 Task: Create List Brand Identity Management Best Practices in Board Event Planning to Workspace Influencer Marketing Agencies.. Create List Brand Identity Management Tips in Board Content Marketing Asset Creation and Optimization to Workspace Influencer Marketing Agencies.. Create List Brand Identity Management Techniques in Board Diversity and Inclusion Employee Resource Group Recruitment and Onboarding Program Development and Execution to Workspace Influencer Marketing Agencies.
Action: Mouse moved to (402, 148)
Screenshot: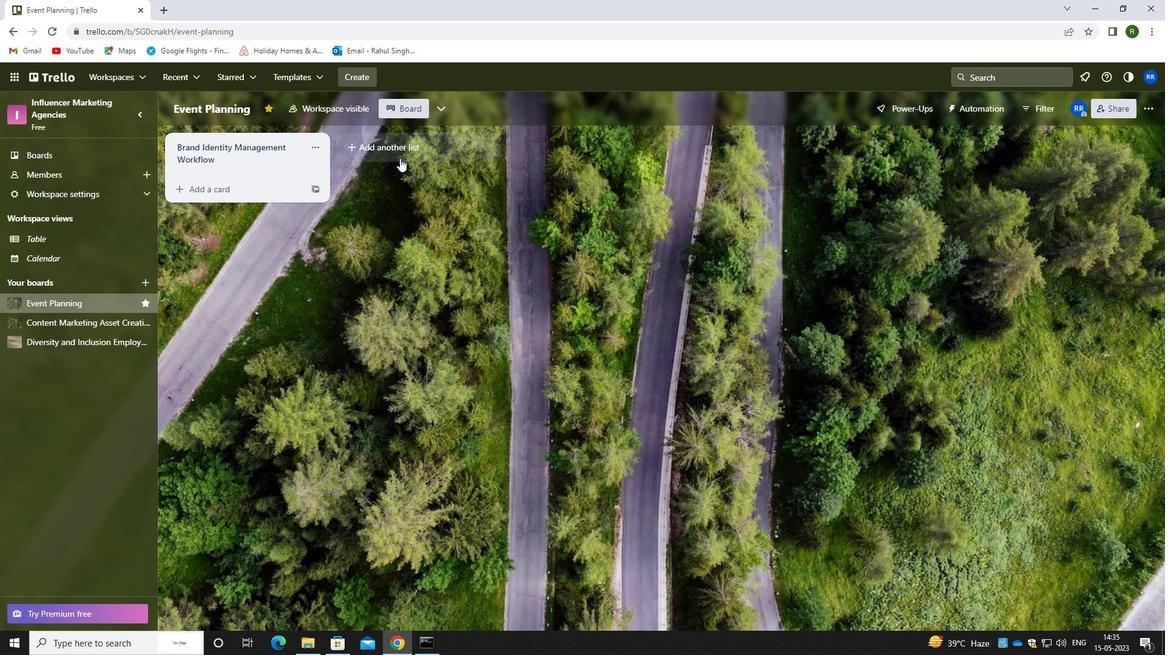 
Action: Mouse pressed left at (402, 148)
Screenshot: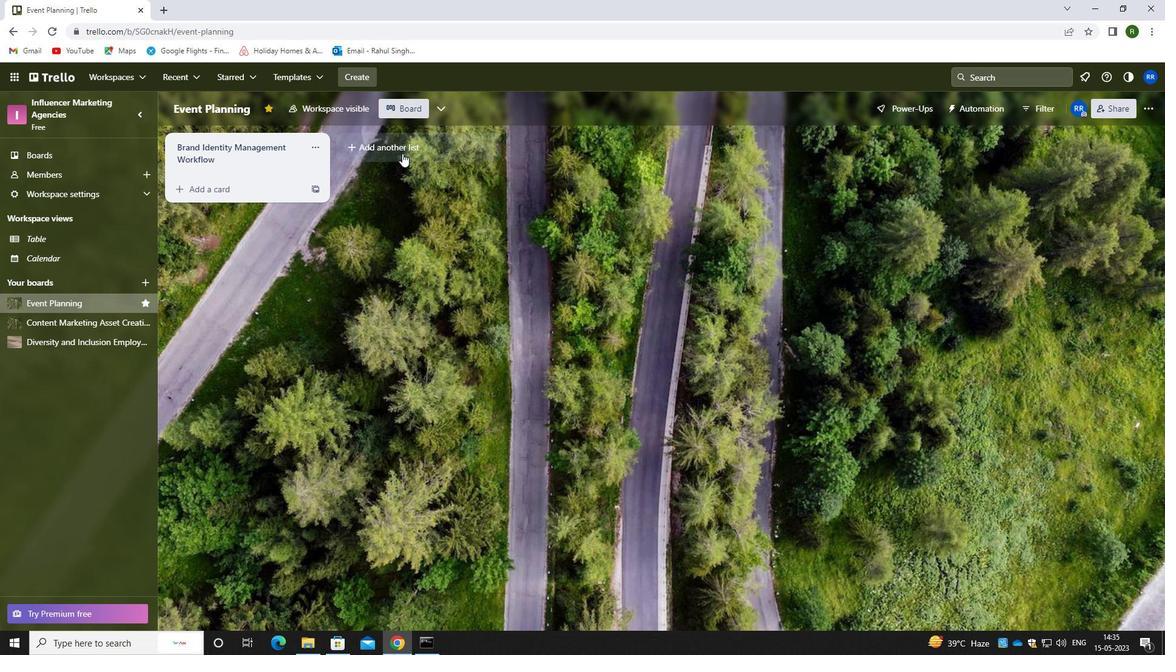 
Action: Mouse moved to (394, 148)
Screenshot: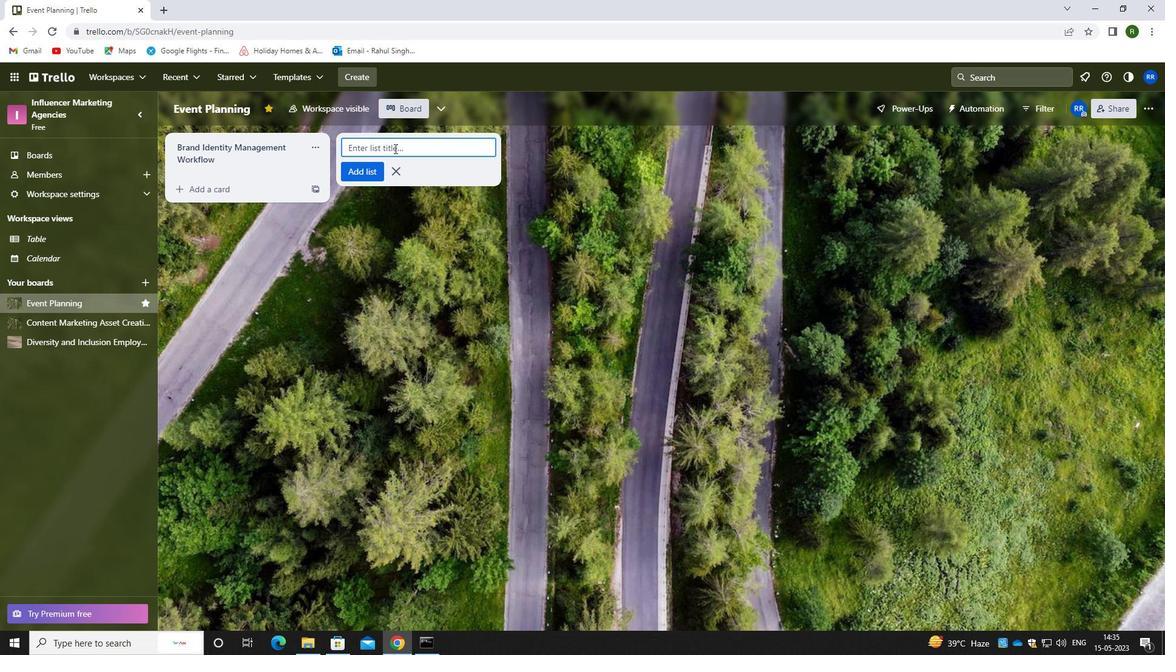 
Action: Key pressed <Key.caps_lock>b<Key.caps_lock>rand<Key.space><Key.caps_lock>I<Key.caps_lock>dentity<Key.space><Key.caps_lock>M<Key.caps_lock>anagement<Key.space><Key.caps_lock>b<Key.caps_lock>est<Key.space><Key.caps_lock>p<Key.caps_lock>ractic3es<Key.backspace><Key.backspace><Key.backspace>i<Key.backspace>es
Screenshot: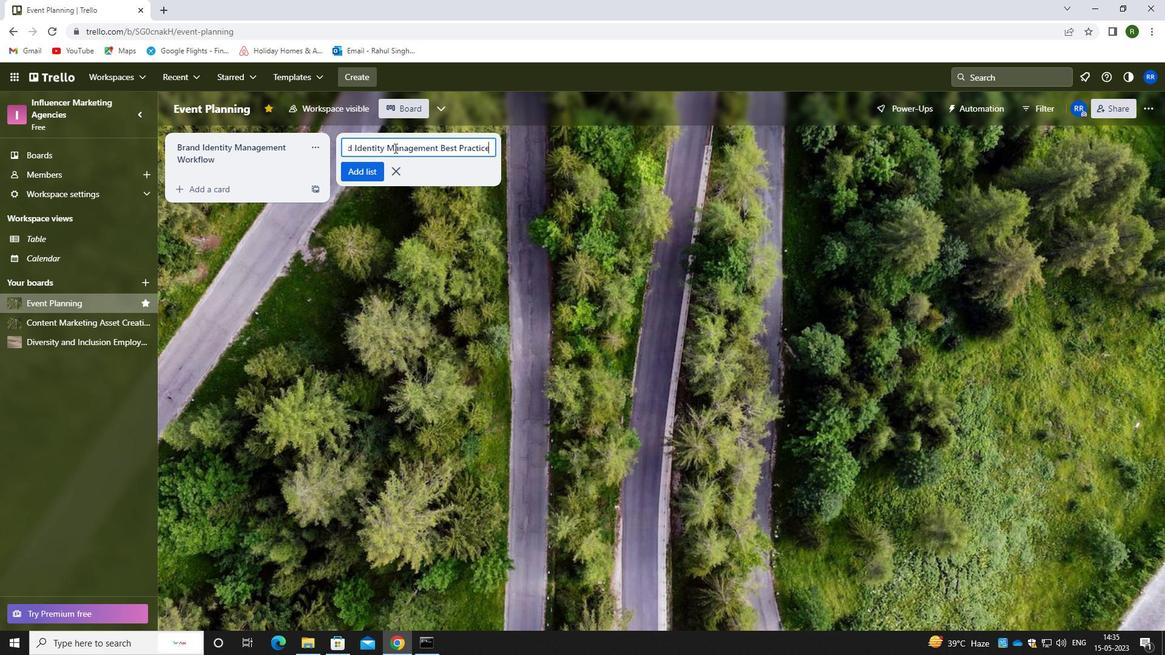 
Action: Mouse moved to (365, 179)
Screenshot: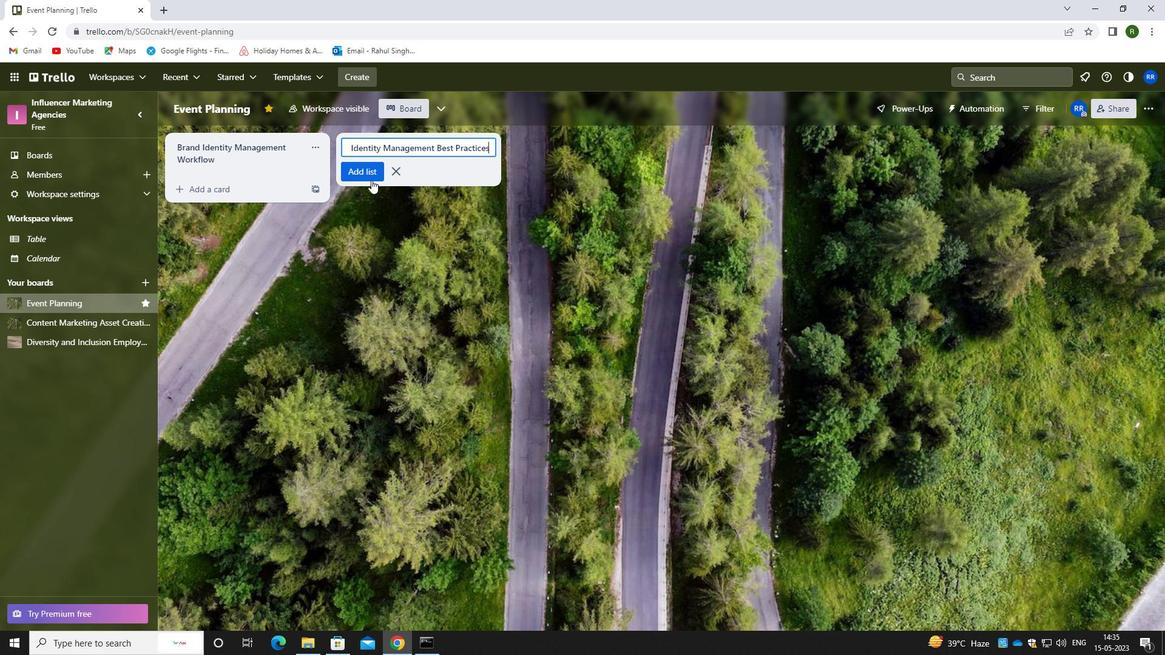 
Action: Mouse pressed left at (365, 179)
Screenshot: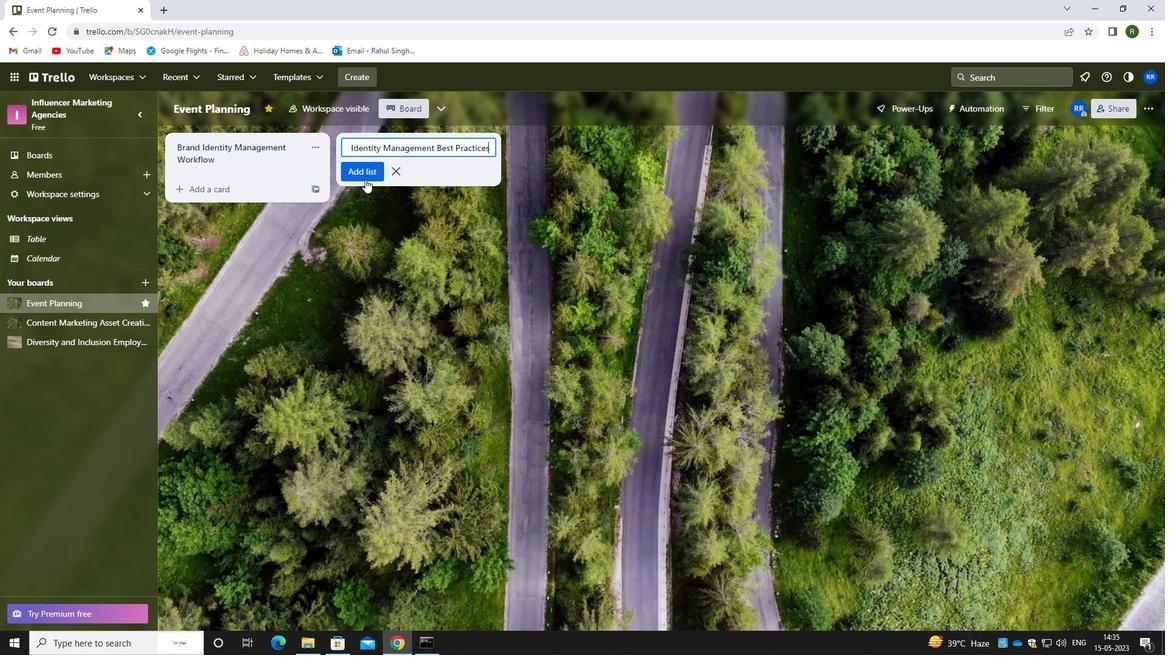 
Action: Mouse moved to (81, 330)
Screenshot: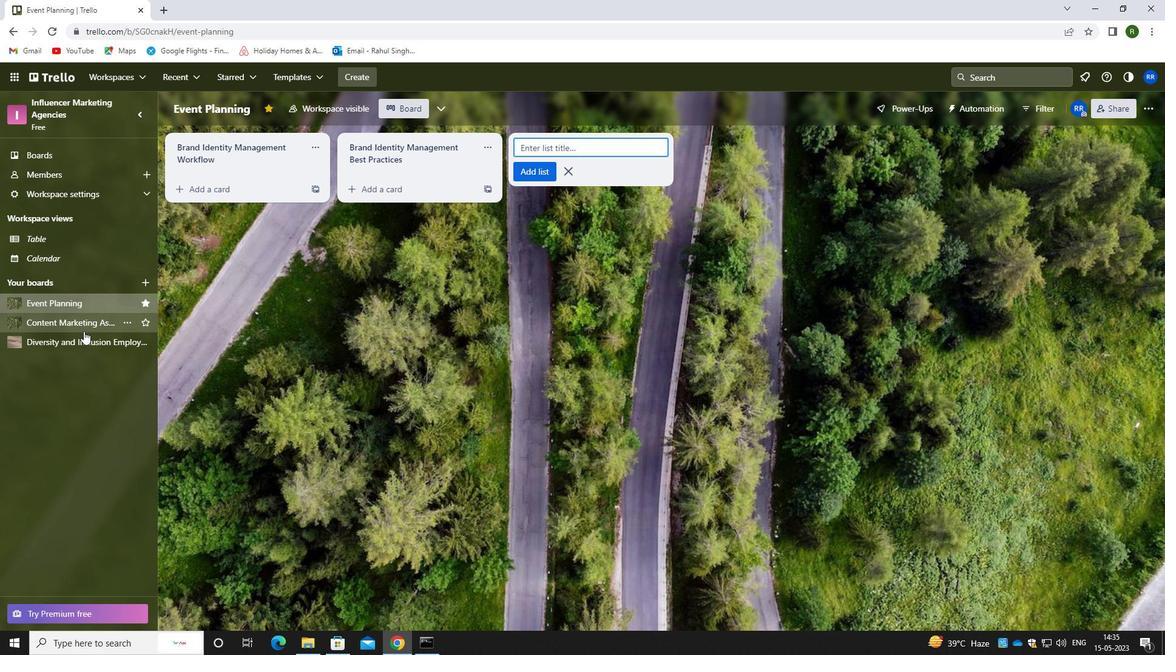 
Action: Mouse pressed left at (81, 330)
Screenshot: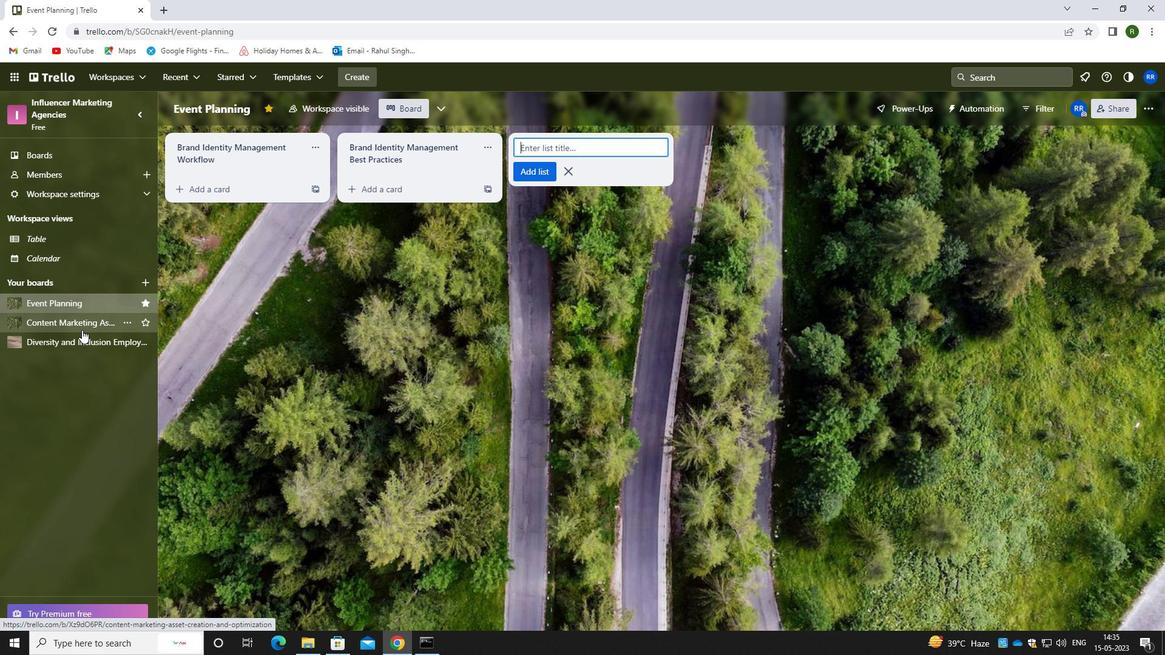 
Action: Mouse moved to (426, 144)
Screenshot: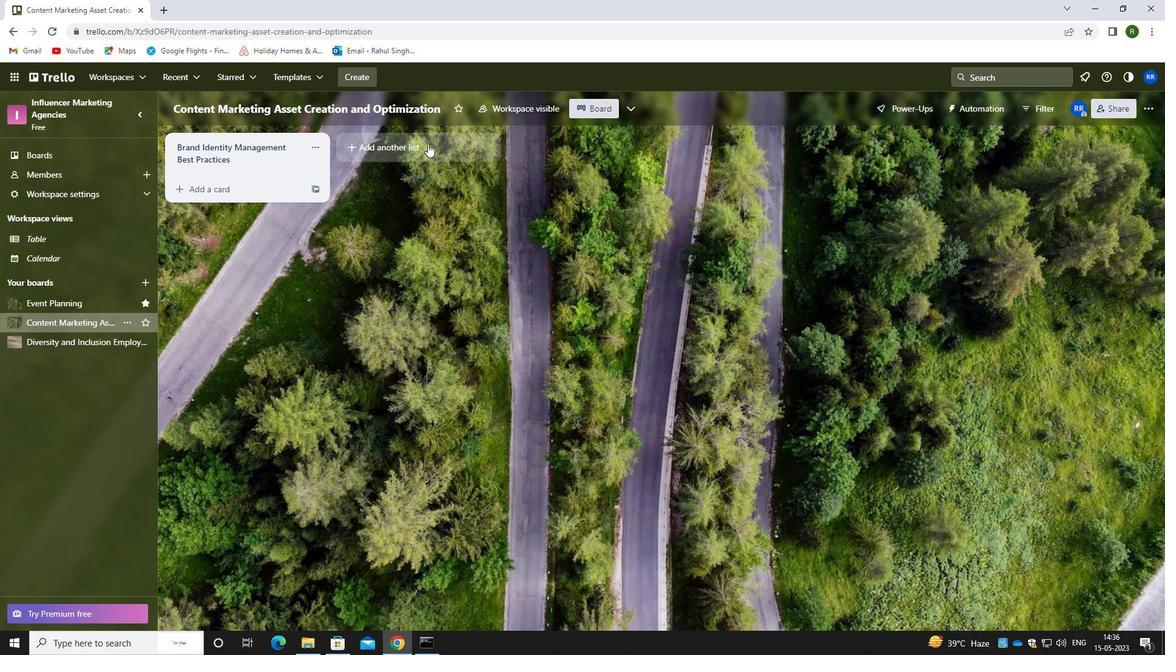 
Action: Mouse pressed left at (426, 144)
Screenshot: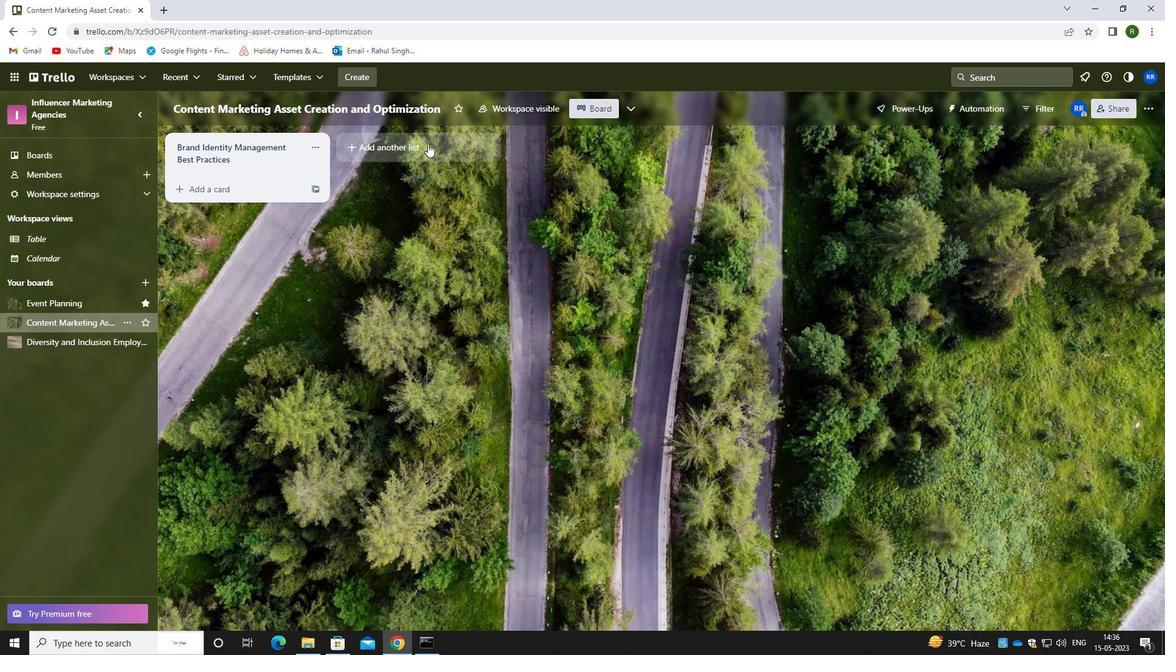 
Action: Mouse moved to (380, 153)
Screenshot: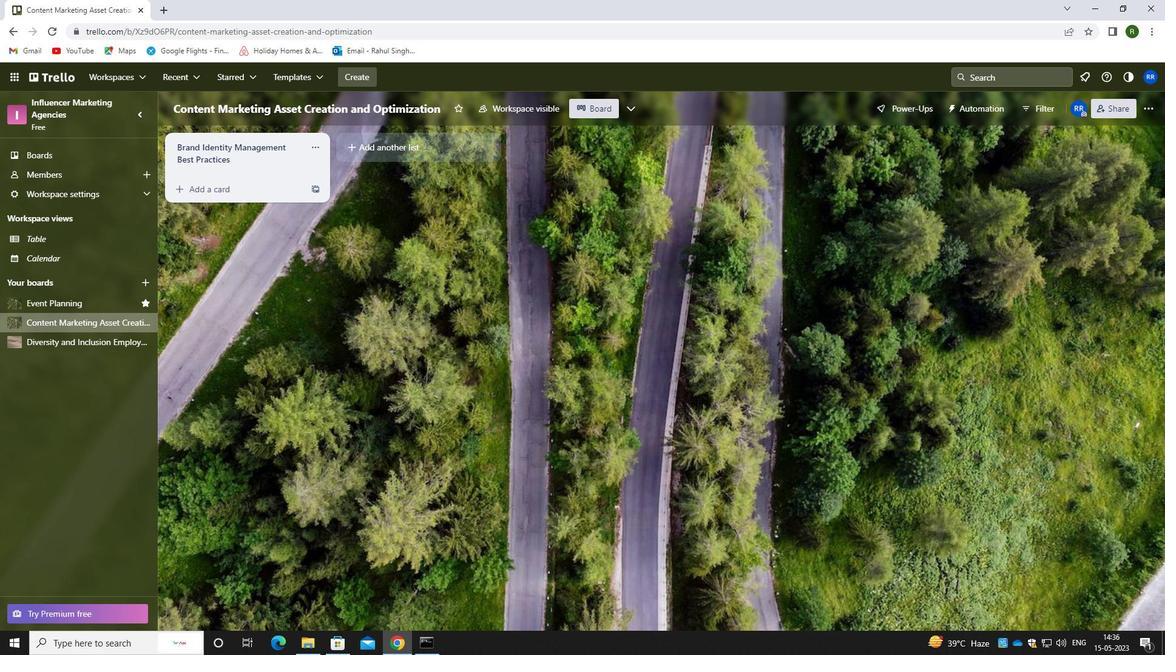 
Action: Key pressed <Key.caps_lock>b<Key.caps_lock>rand<Key.space><Key.caps_lock>i<Key.caps_lock>dentity<Key.space><Key.caps_lock>m<Key.caps_lock>anagement<Key.space><Key.caps_lock>t<Key.caps_lock>ips
Screenshot: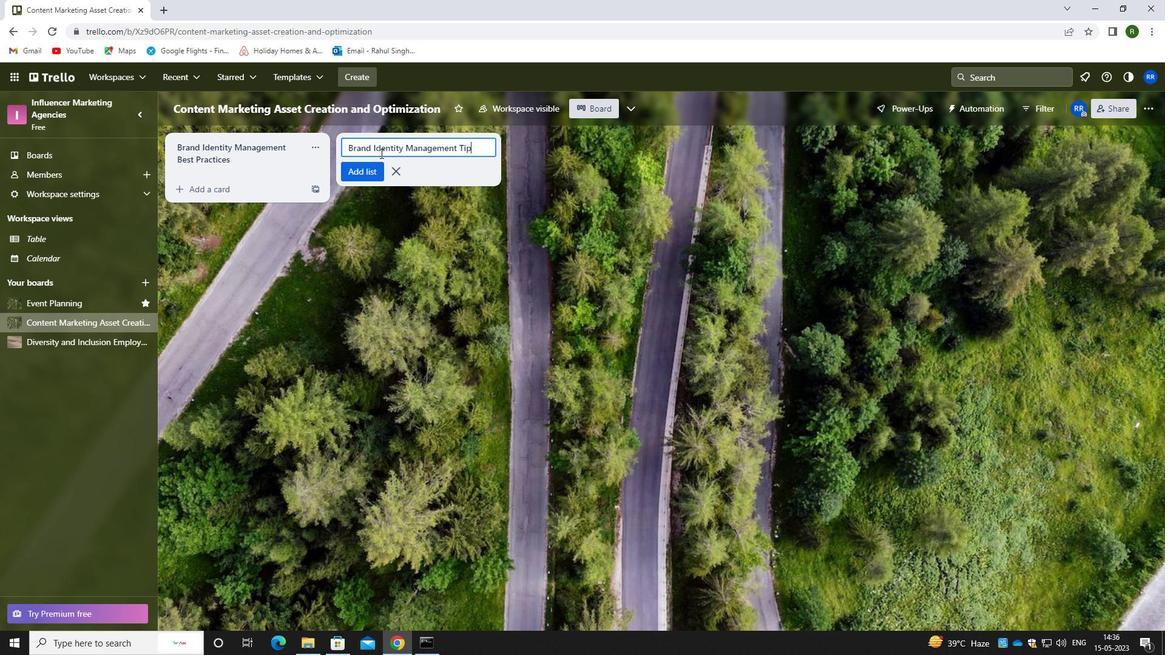 
Action: Mouse moved to (359, 174)
Screenshot: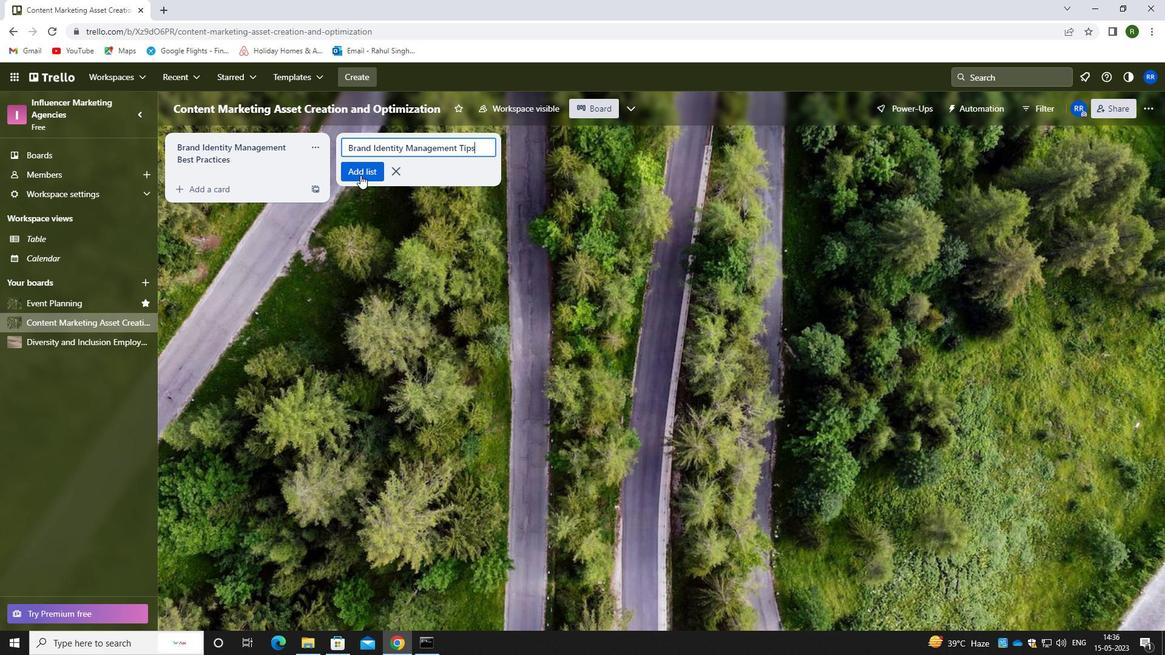 
Action: Mouse pressed left at (359, 174)
Screenshot: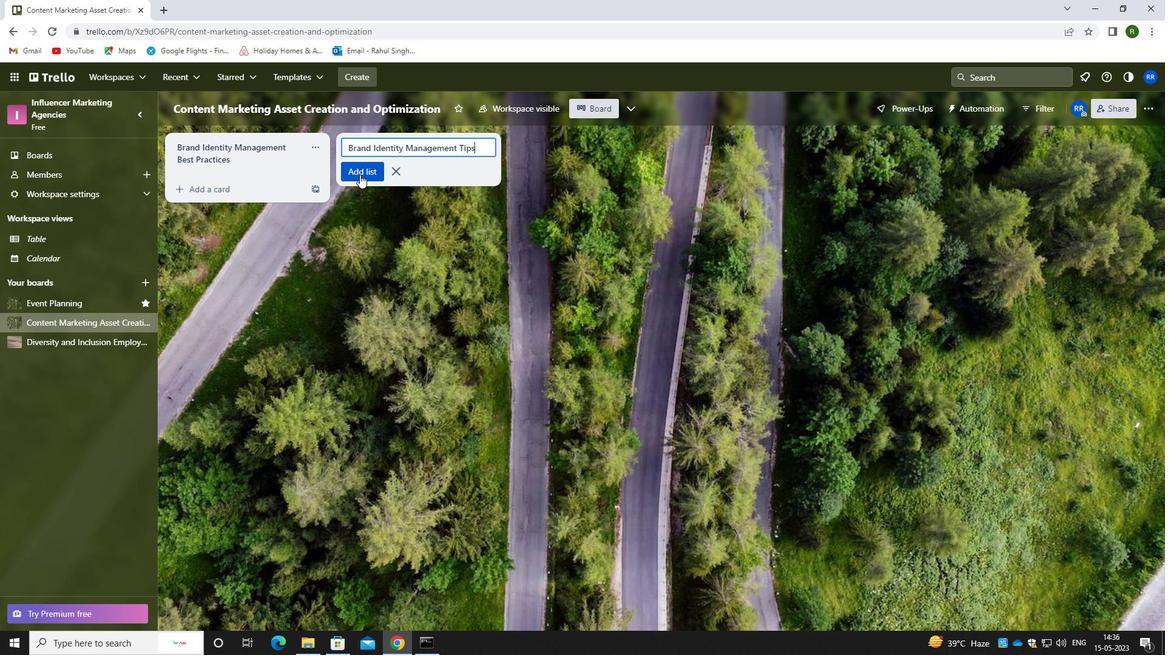 
Action: Mouse moved to (75, 344)
Screenshot: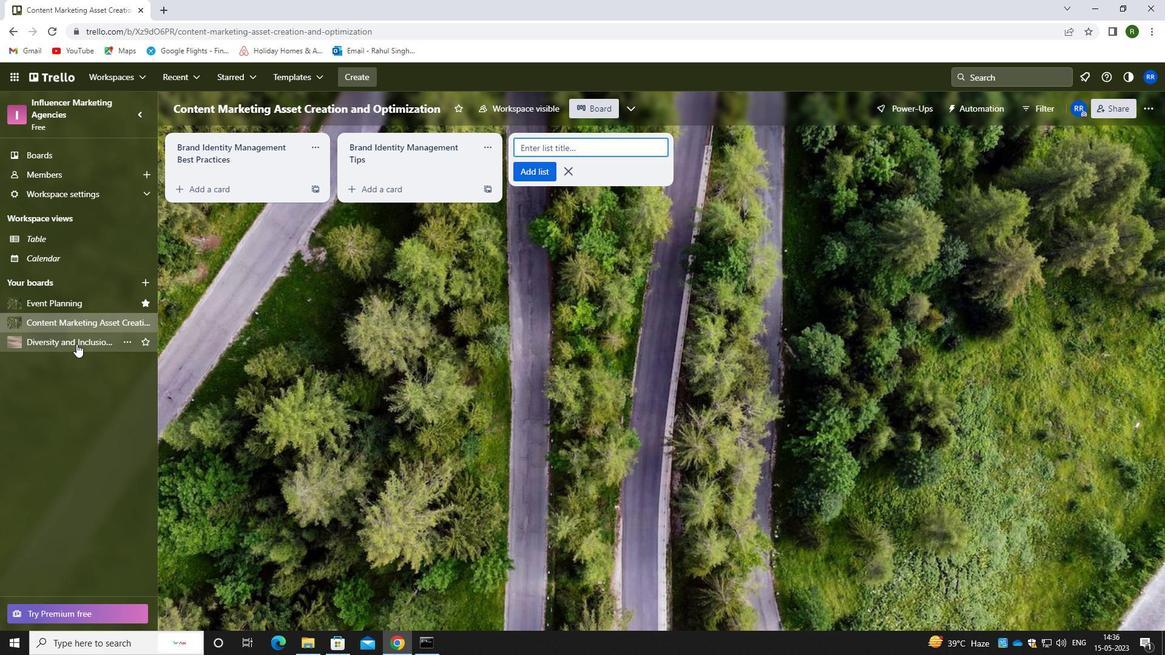 
Action: Mouse pressed left at (75, 344)
Screenshot: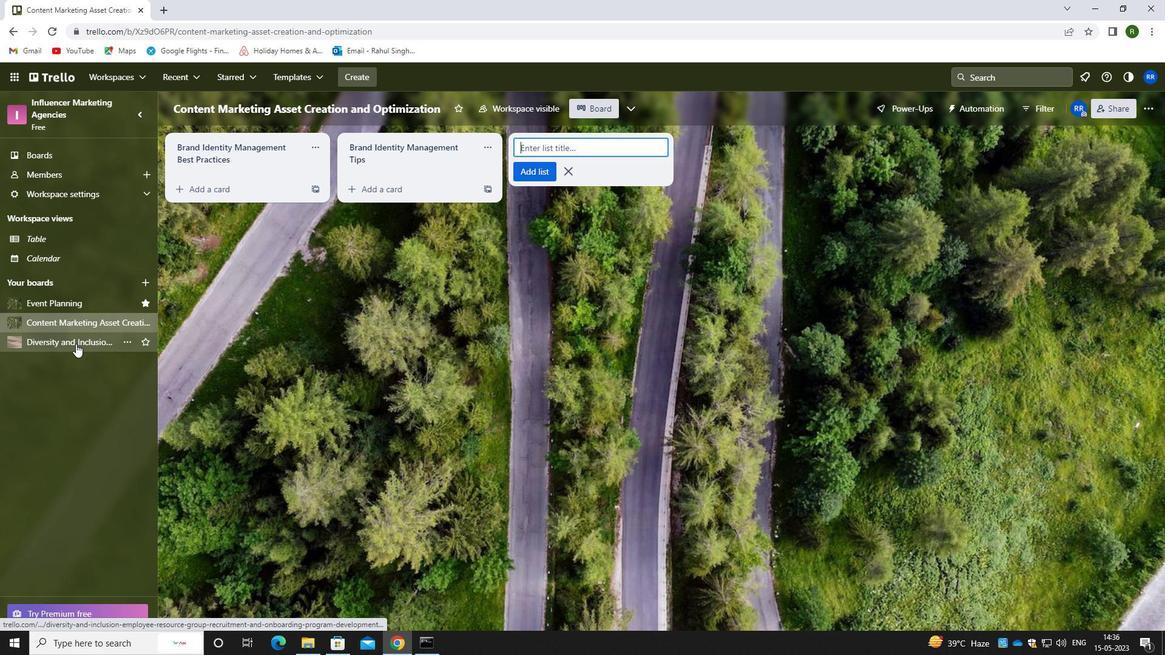 
Action: Mouse moved to (512, 346)
Screenshot: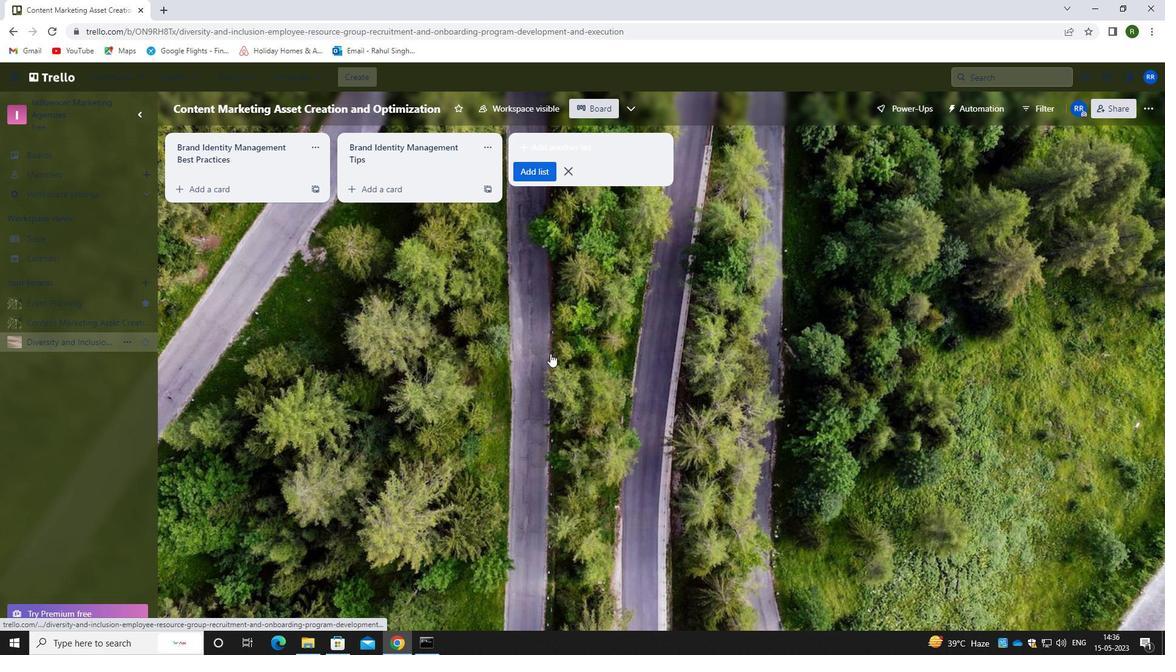
Action: Mouse pressed left at (512, 346)
Screenshot: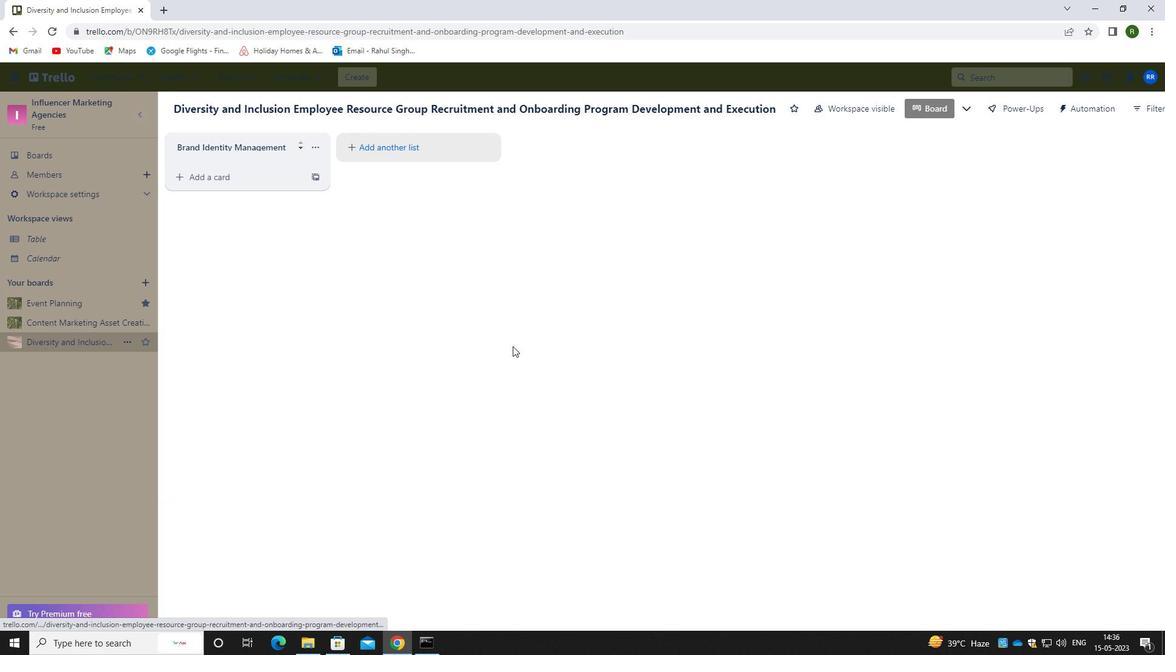 
Action: Mouse moved to (397, 140)
Screenshot: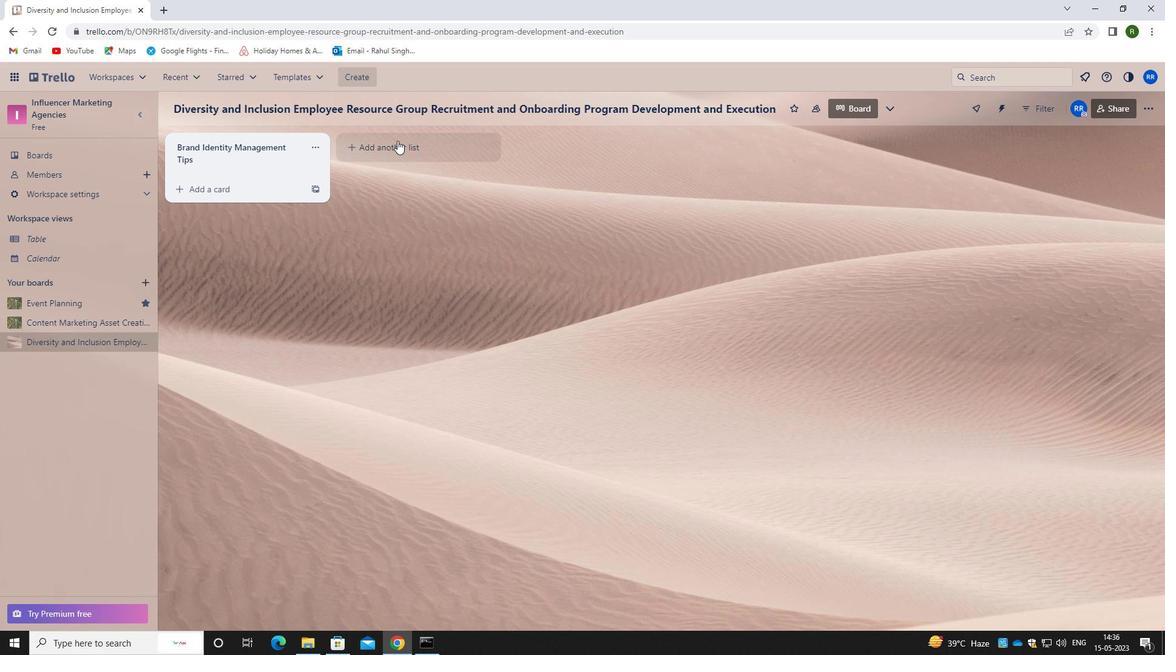 
Action: Mouse pressed left at (397, 140)
Screenshot: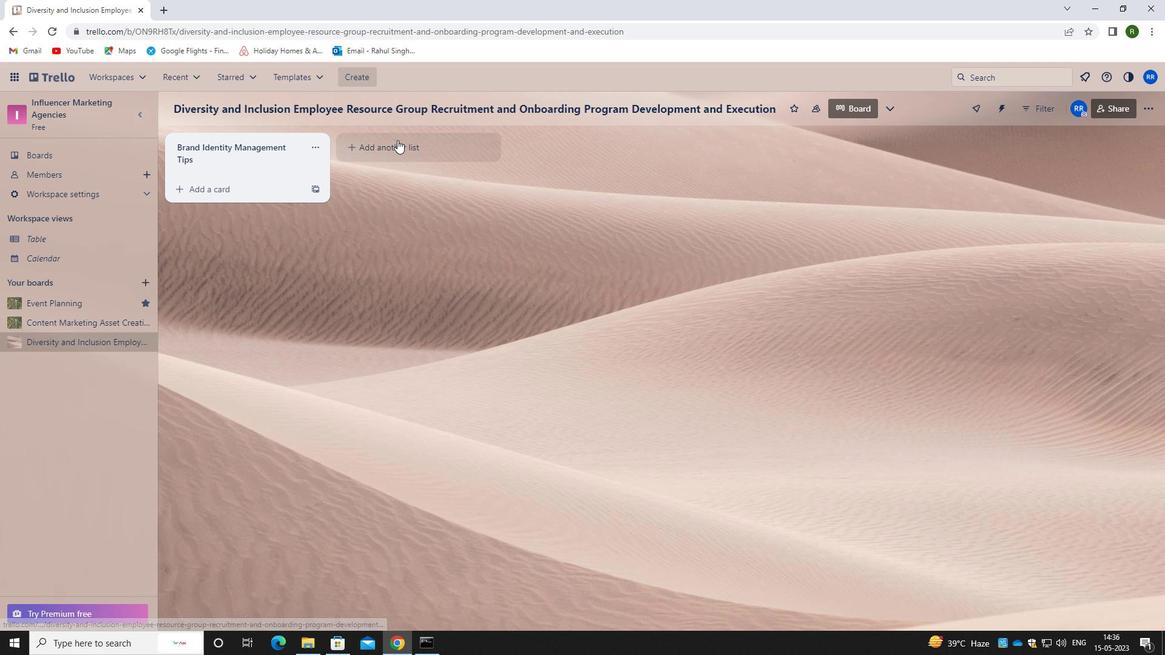
Action: Mouse moved to (432, 151)
Screenshot: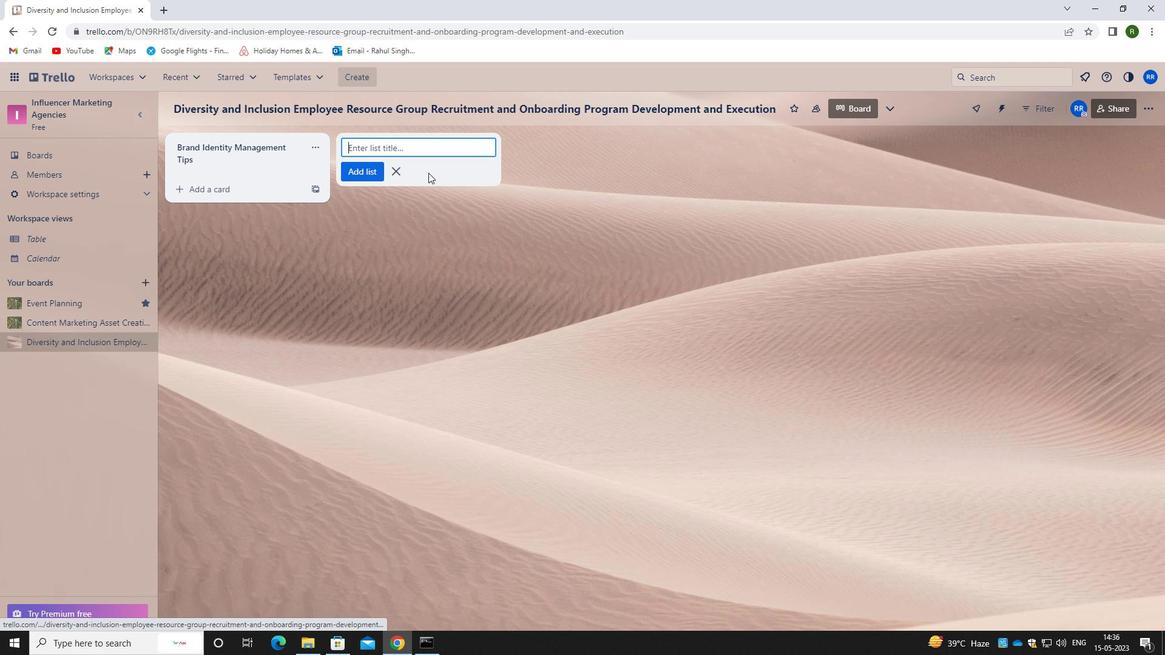 
Action: Key pressed <Key.caps_lock>b<Key.caps_lock>rand<Key.space><Key.caps_lock>I<Key.caps_lock>dentity<Key.space><Key.caps_lock>m<Key.caps_lock>anagement<Key.space><Key.caps_lock>t<Key.caps_lock>echniques
Screenshot: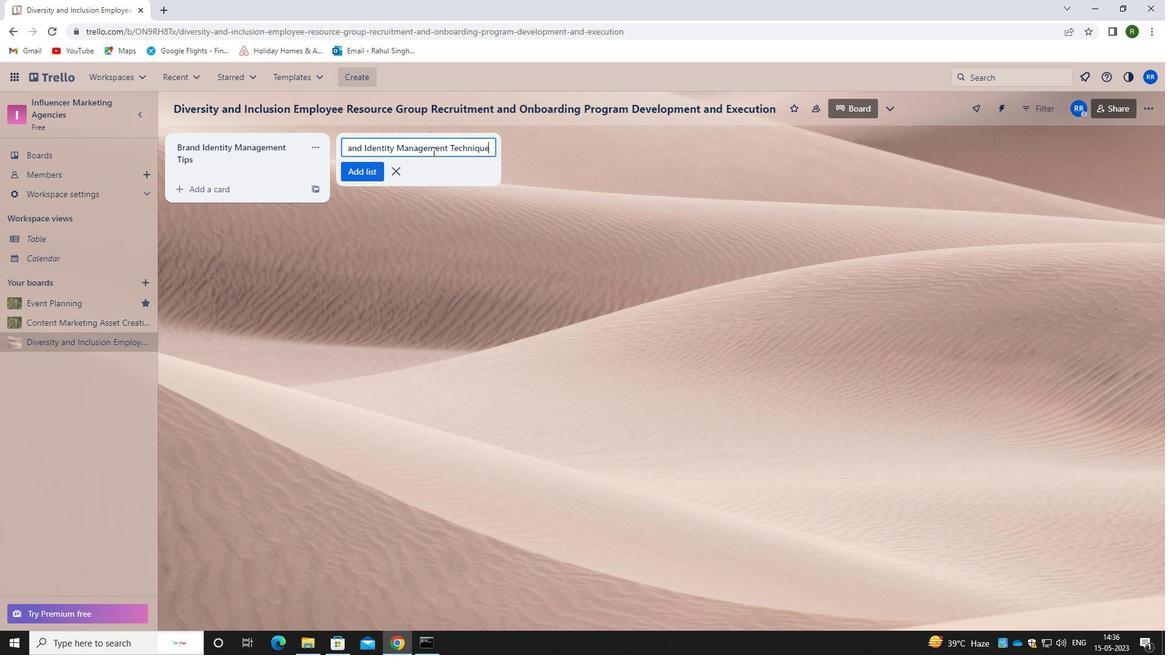 
Action: Mouse moved to (366, 169)
Screenshot: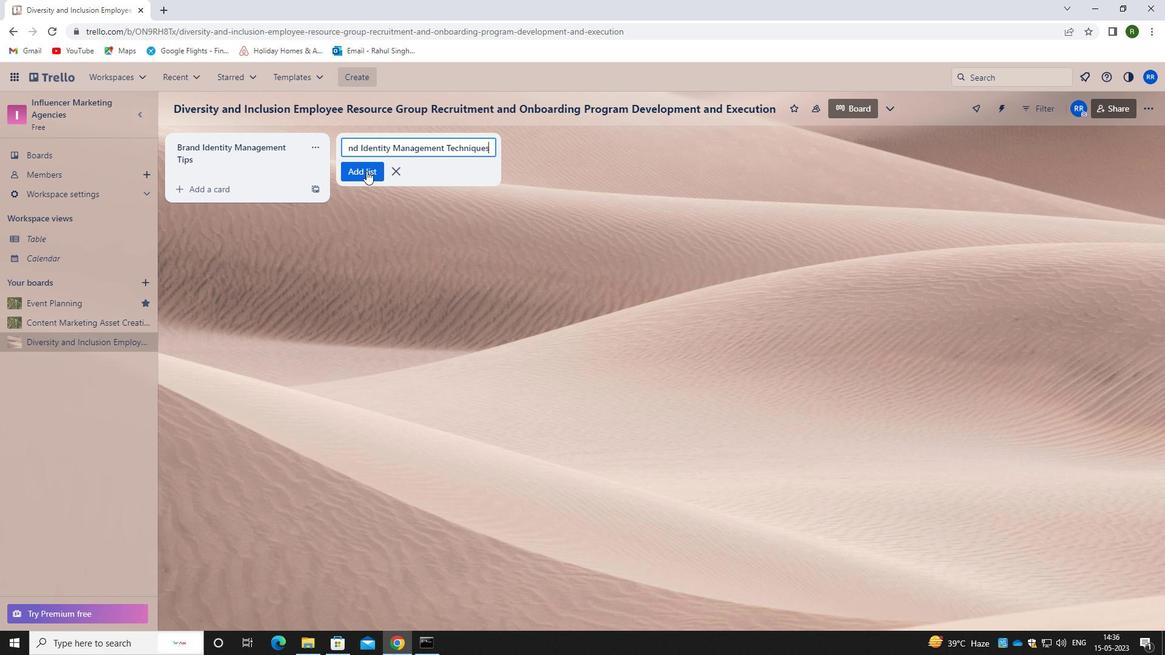 
Action: Mouse pressed left at (366, 169)
Screenshot: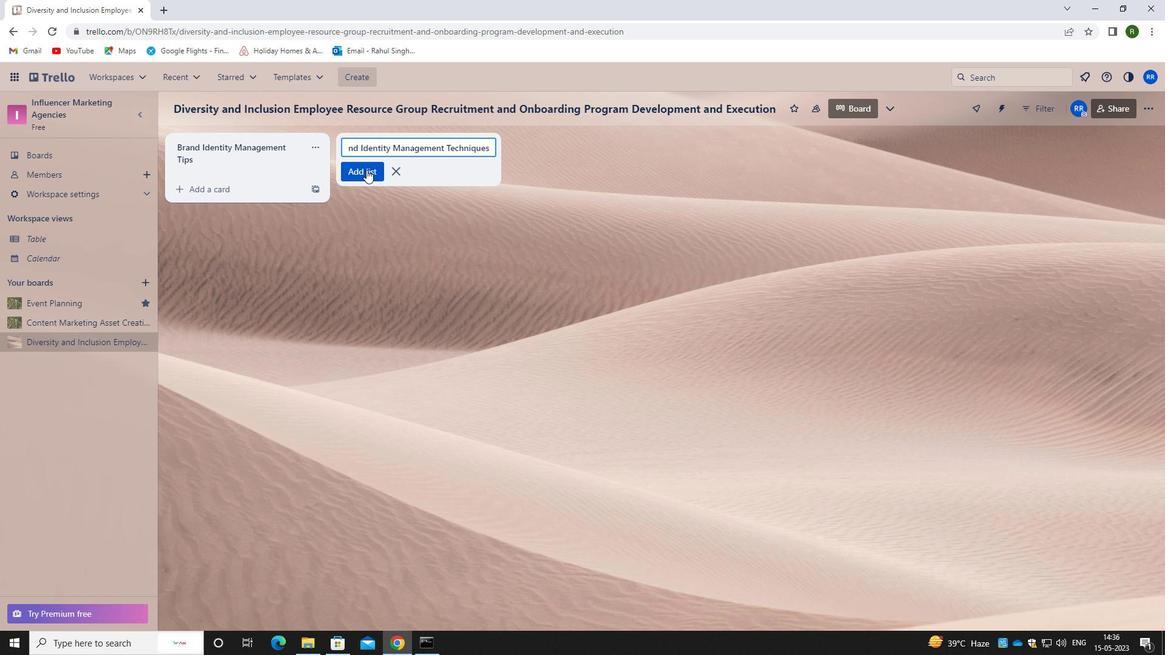 
Action: Mouse moved to (384, 282)
Screenshot: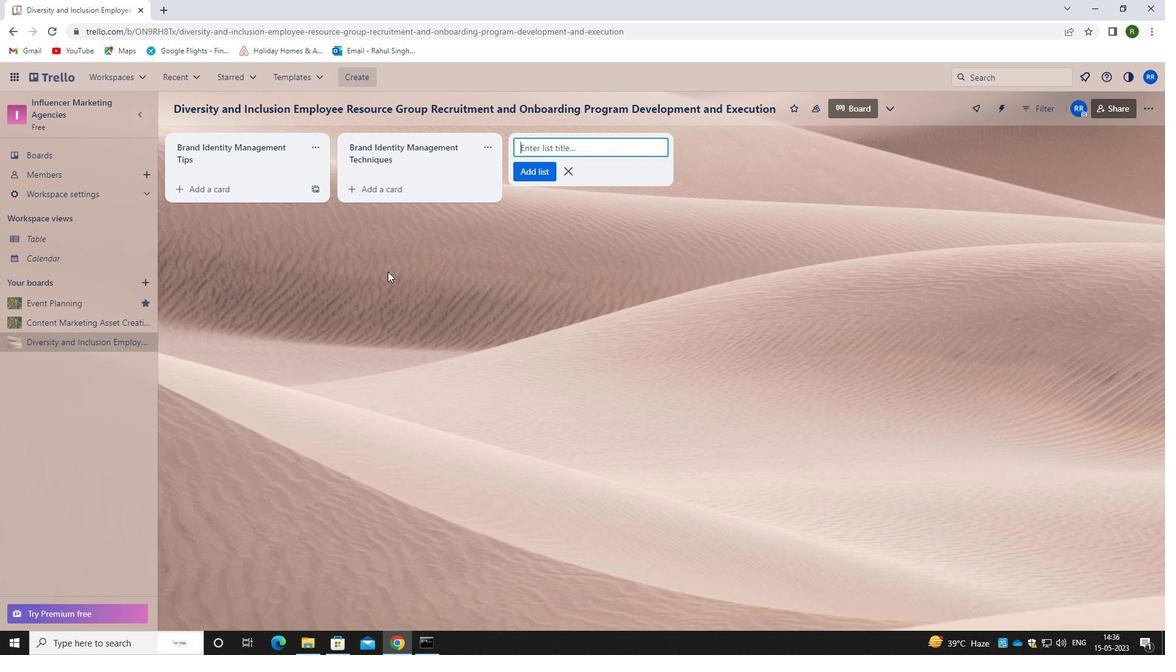 
Action: Mouse pressed left at (384, 282)
Screenshot: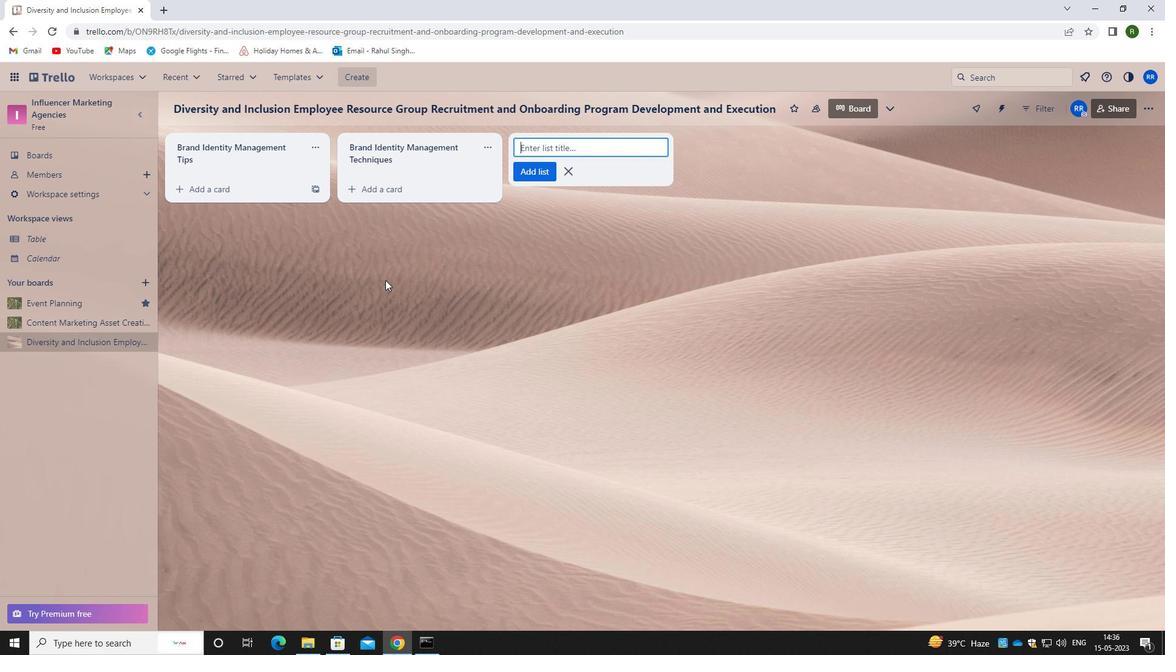
Action: Mouse moved to (377, 285)
Screenshot: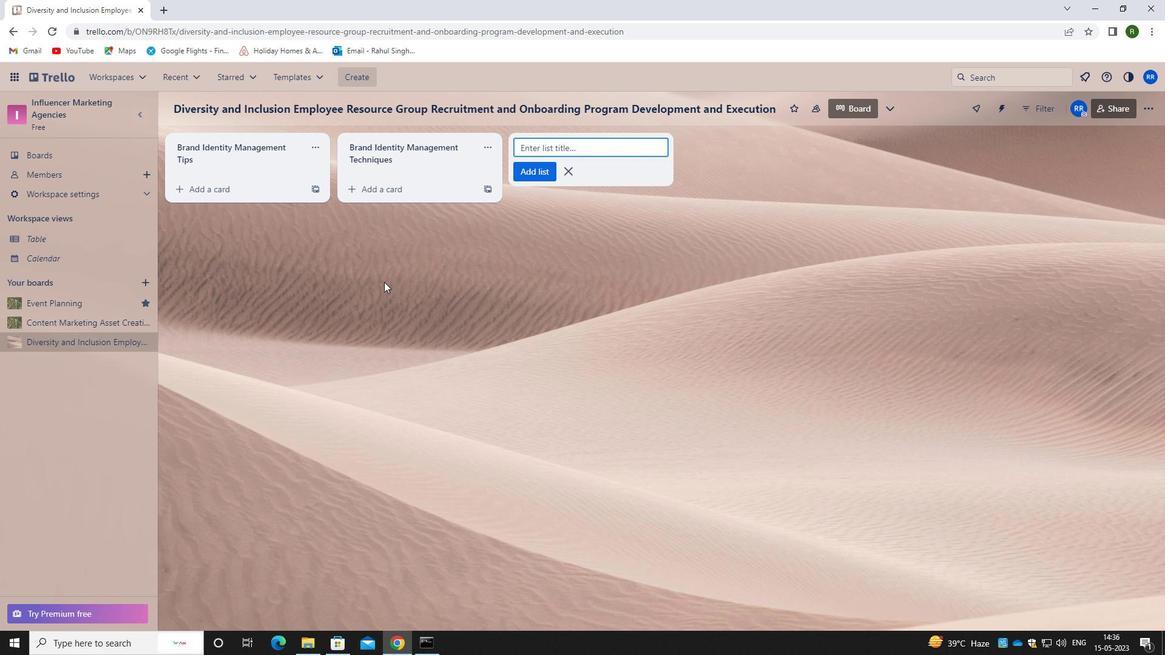 
